 Task: Log work in the project TranceTech for the issue 'Implement a new cloud-based logistics optimization system for a company with advanced routing and scheduling capabilities' spent time as '1w 6d 1h 8m' and remaining time as '2w 2d 22h 38m' and add a flag. Now add the issue to the epic 'Business Rules Management'.
Action: Mouse moved to (197, 52)
Screenshot: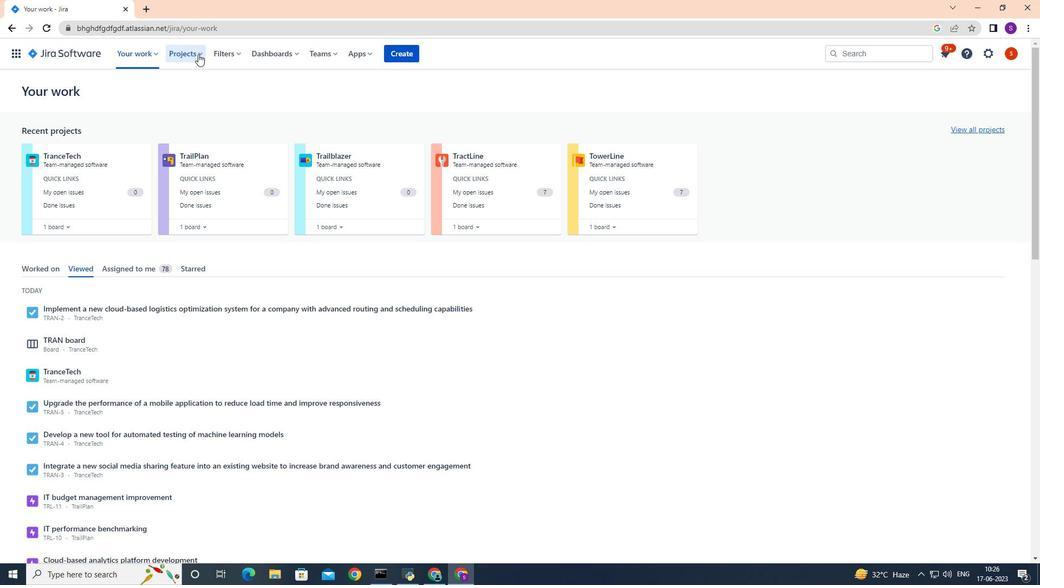 
Action: Mouse pressed left at (197, 52)
Screenshot: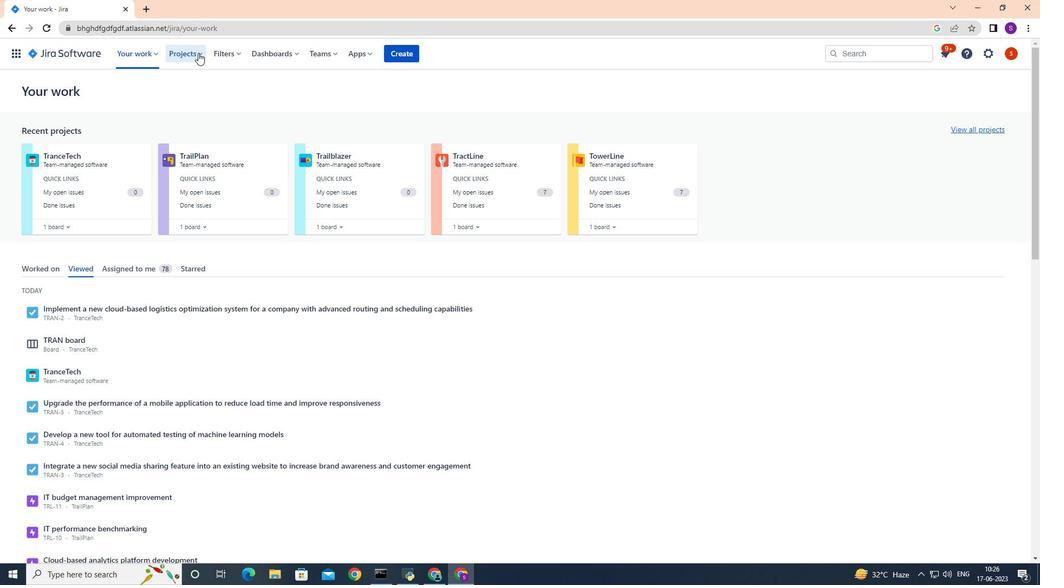 
Action: Mouse moved to (207, 93)
Screenshot: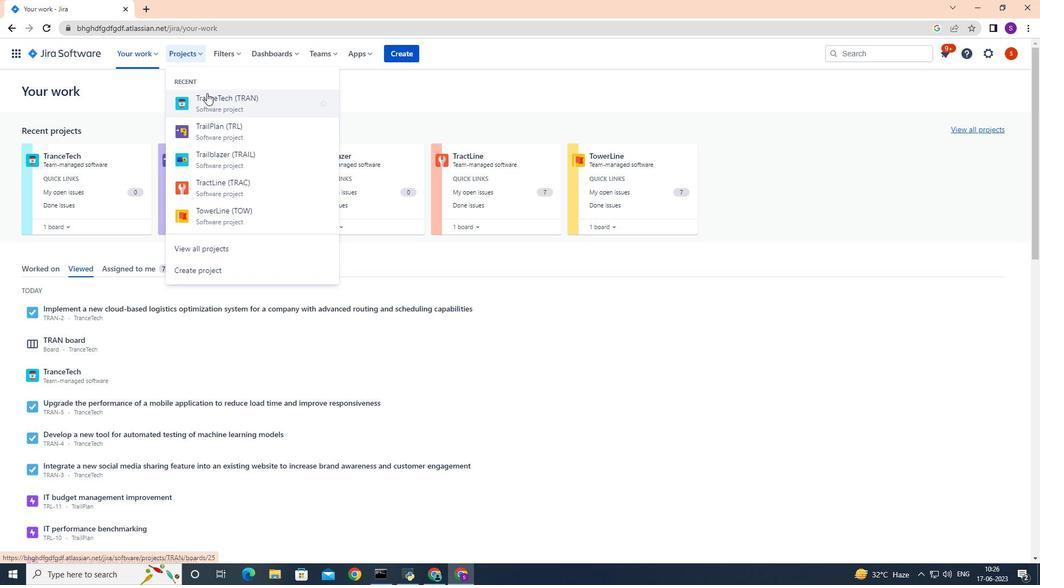 
Action: Mouse pressed left at (207, 93)
Screenshot: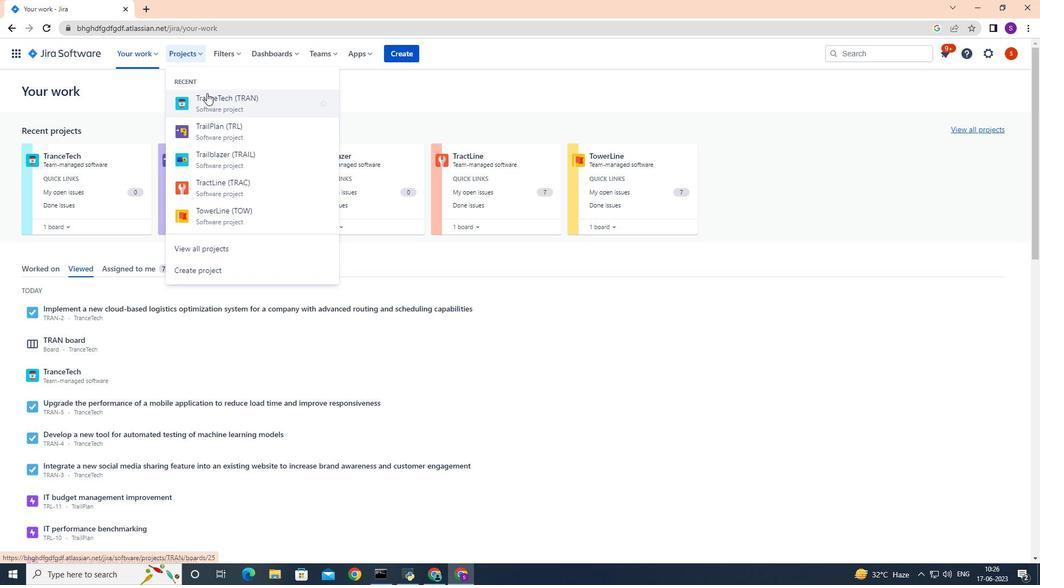
Action: Mouse moved to (75, 164)
Screenshot: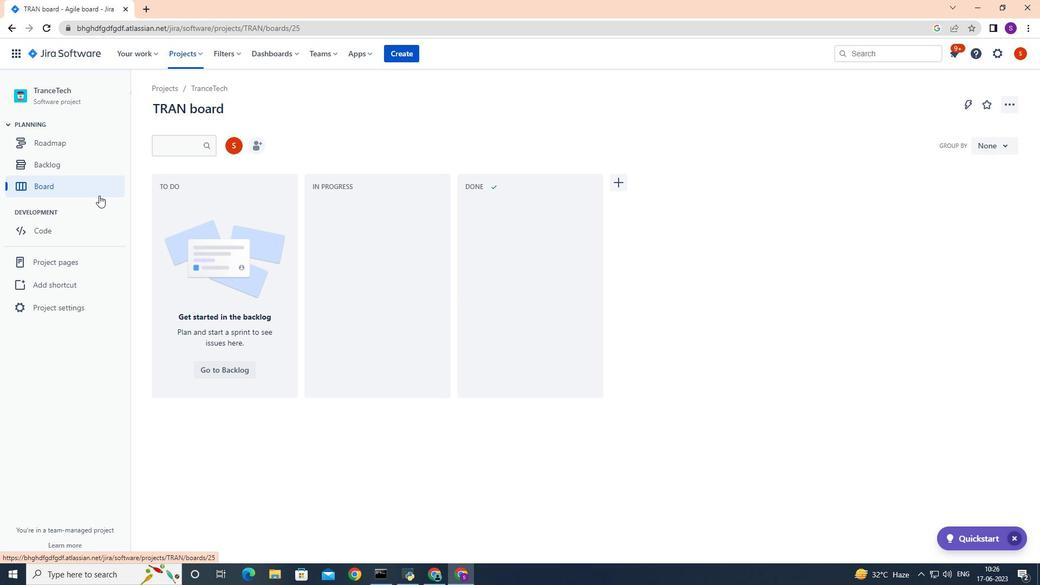 
Action: Mouse pressed left at (75, 164)
Screenshot: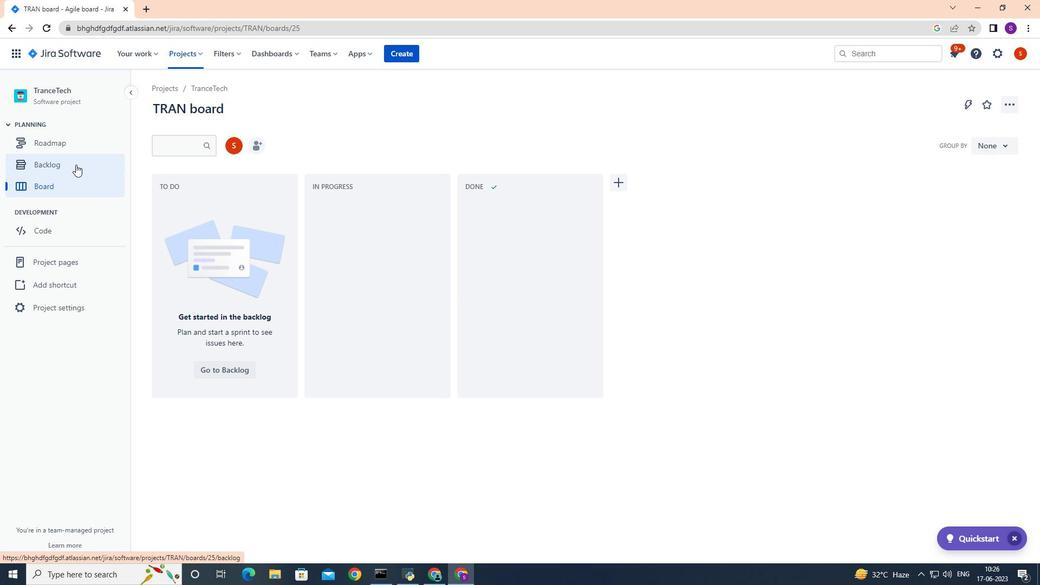 
Action: Mouse moved to (852, 197)
Screenshot: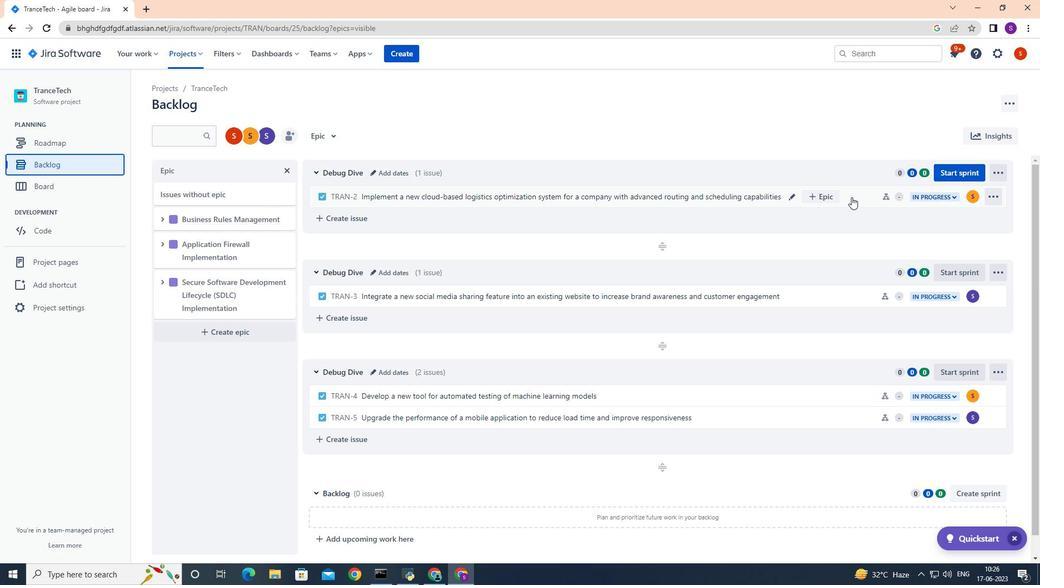 
Action: Mouse pressed left at (852, 197)
Screenshot: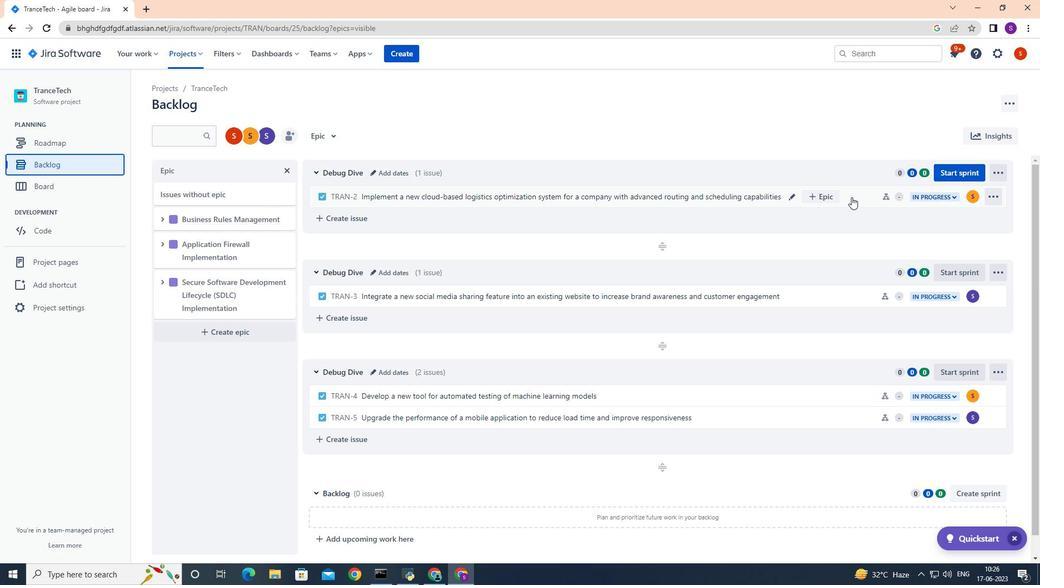 
Action: Mouse moved to (992, 166)
Screenshot: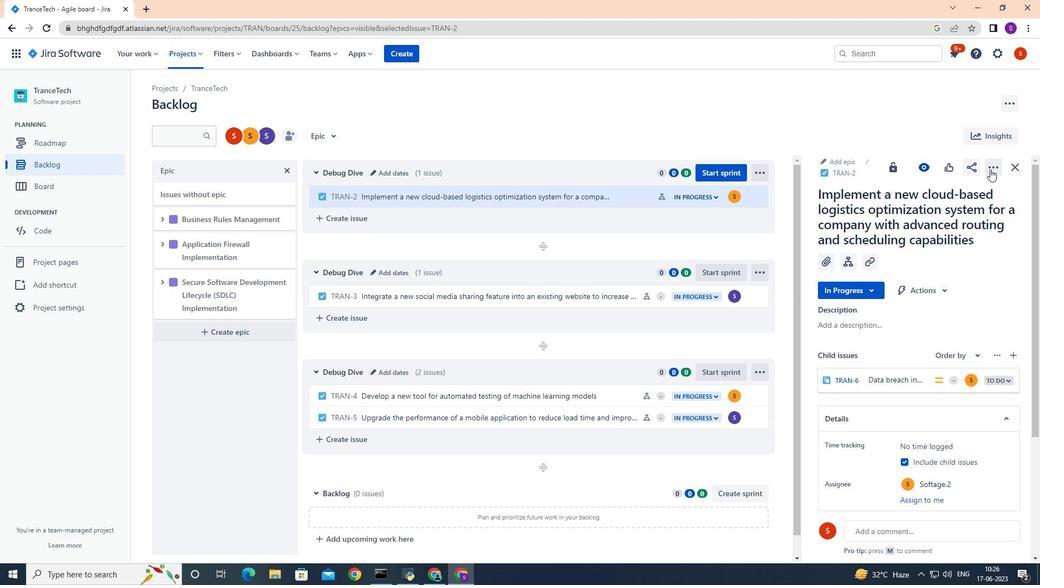 
Action: Mouse pressed left at (992, 166)
Screenshot: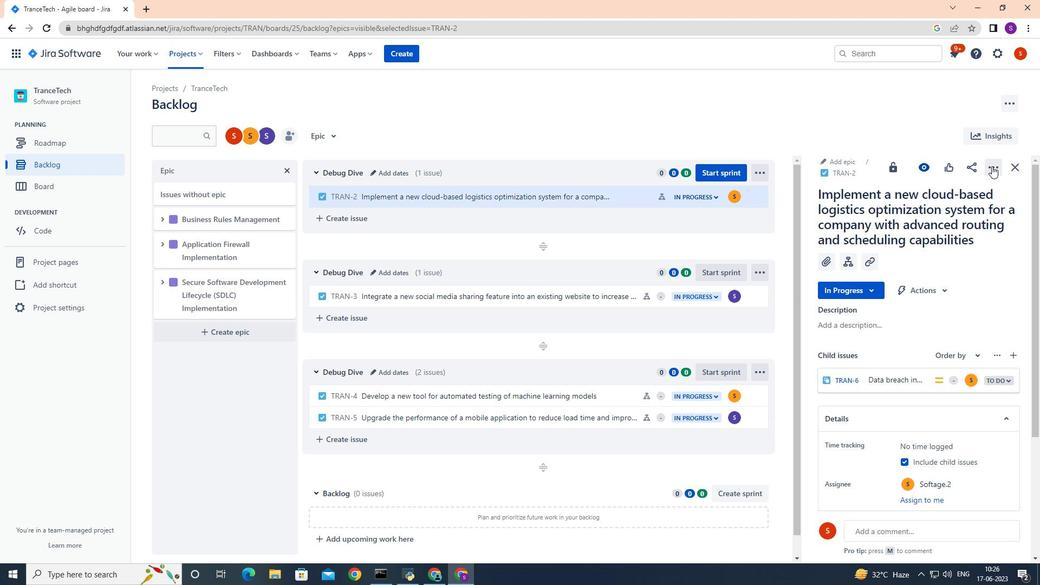 
Action: Mouse moved to (977, 200)
Screenshot: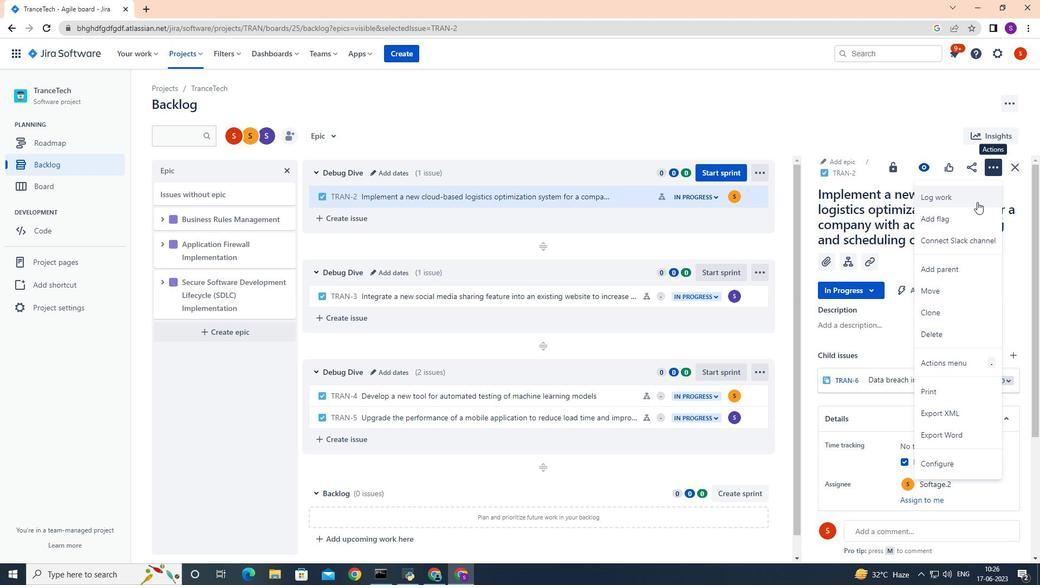 
Action: Mouse pressed left at (977, 200)
Screenshot: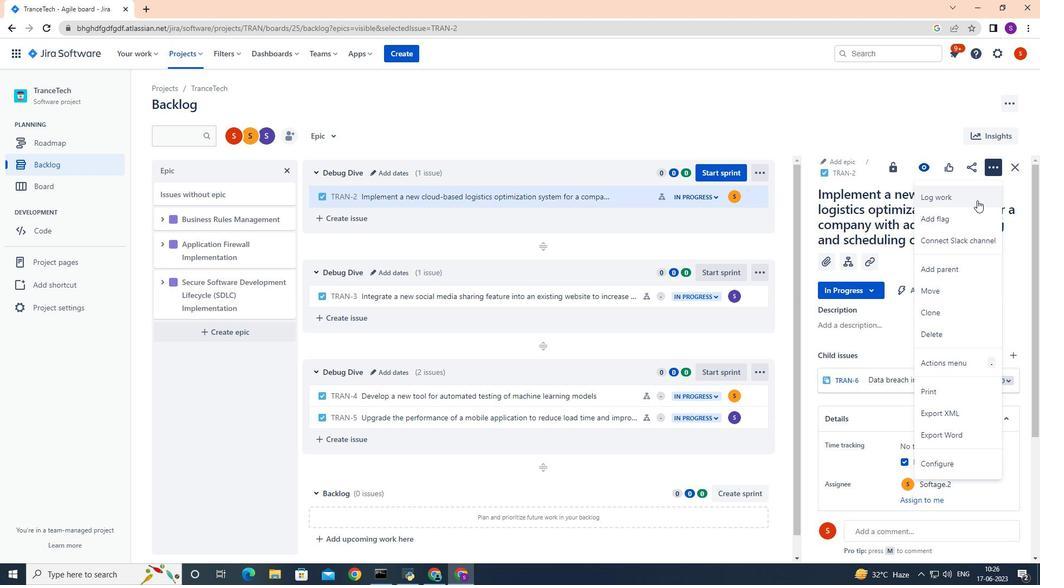 
Action: Mouse moved to (975, 200)
Screenshot: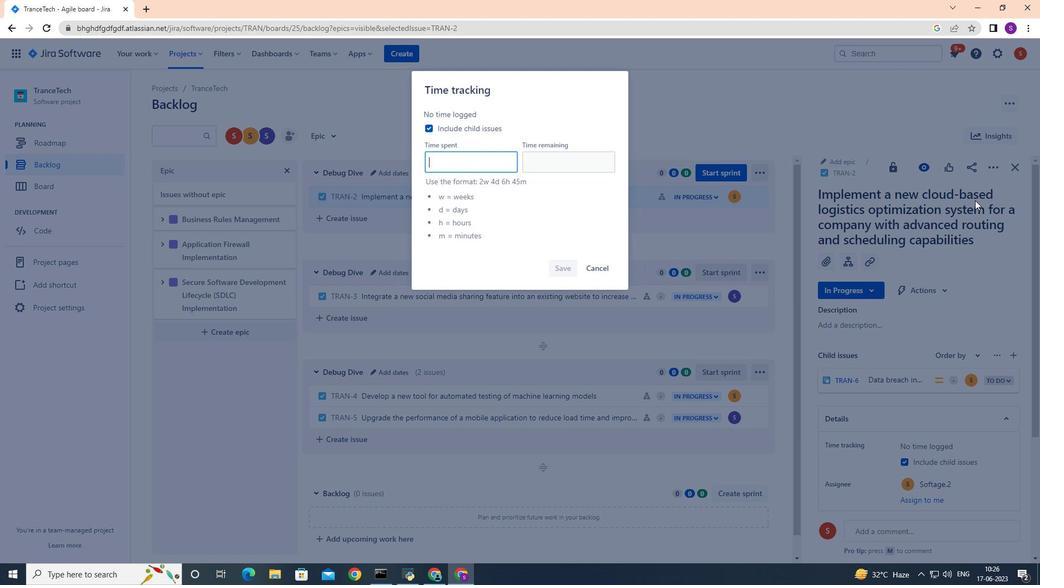 
Action: Key pressed <Key.shift>!w<Key.space><Key.backspace><Key.backspace><Key.backspace>1w<Key.space>6d<Key.space>1h<Key.space>8m
Screenshot: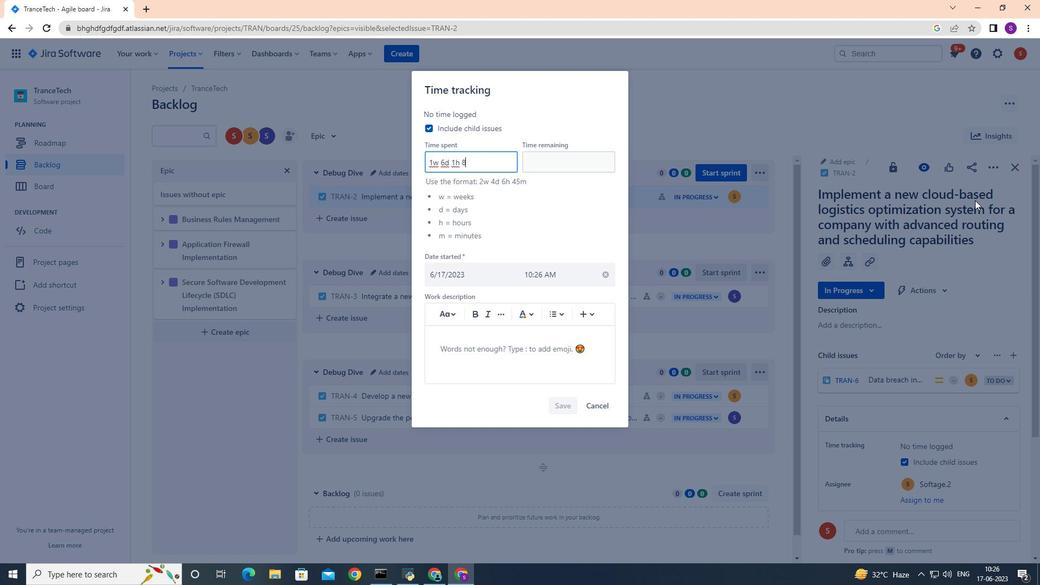 
Action: Mouse moved to (565, 162)
Screenshot: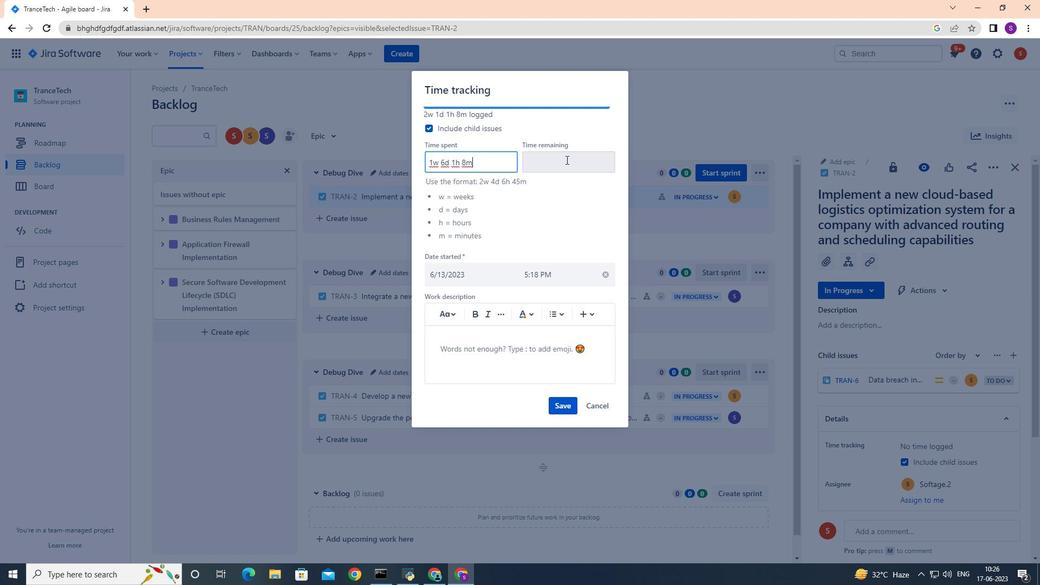 
Action: Mouse pressed left at (565, 162)
Screenshot: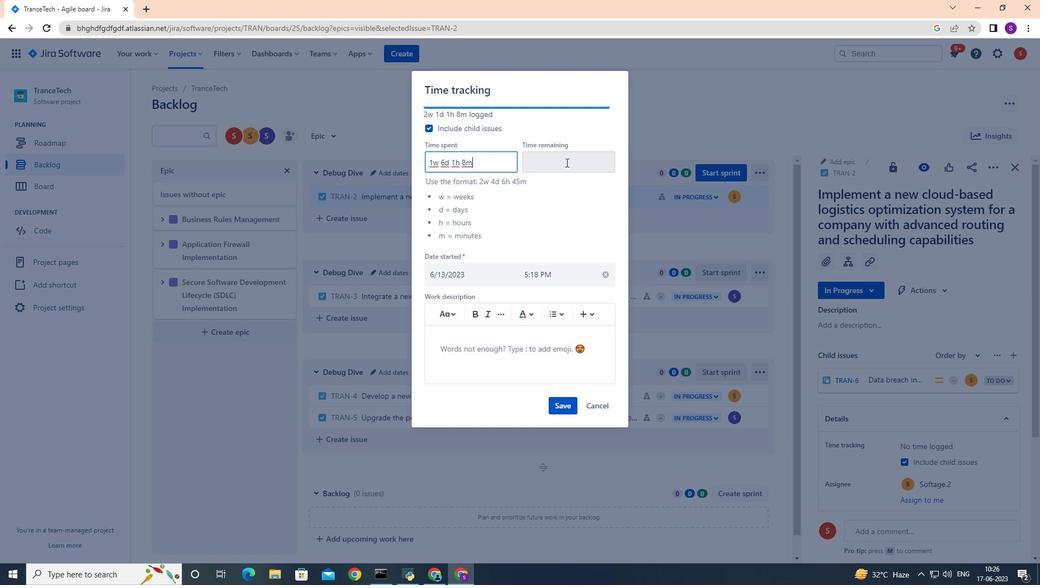 
Action: Mouse moved to (567, 162)
Screenshot: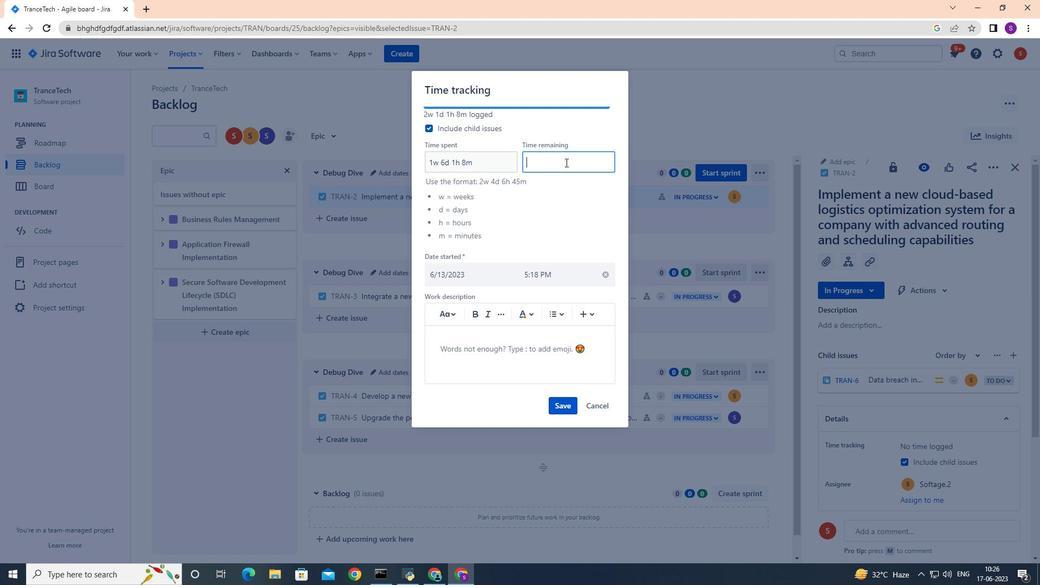 
Action: Key pressed 2w<Key.space>2d<Key.space>22h<Key.space>38m
Screenshot: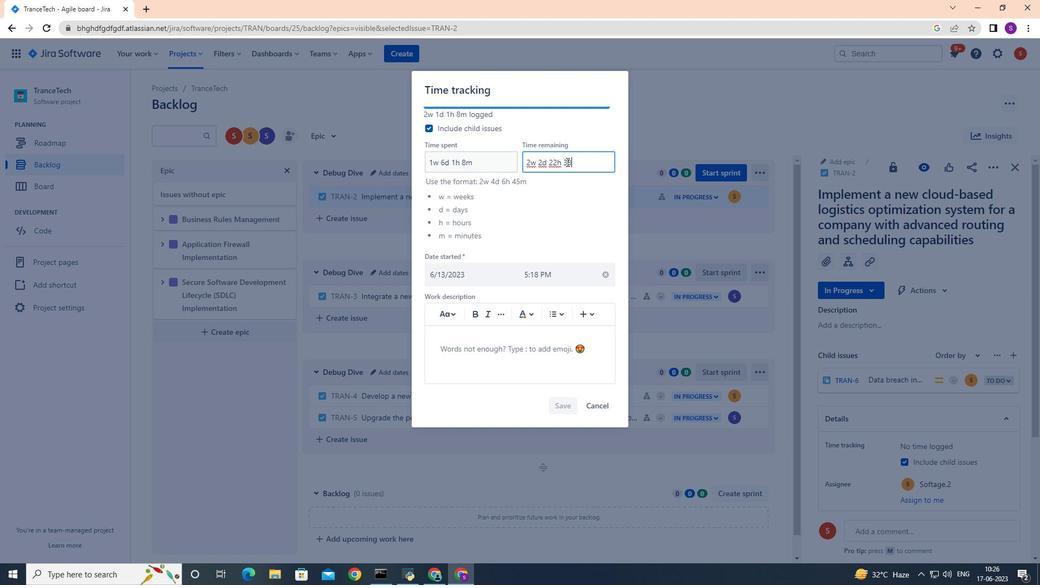 
Action: Mouse moved to (563, 407)
Screenshot: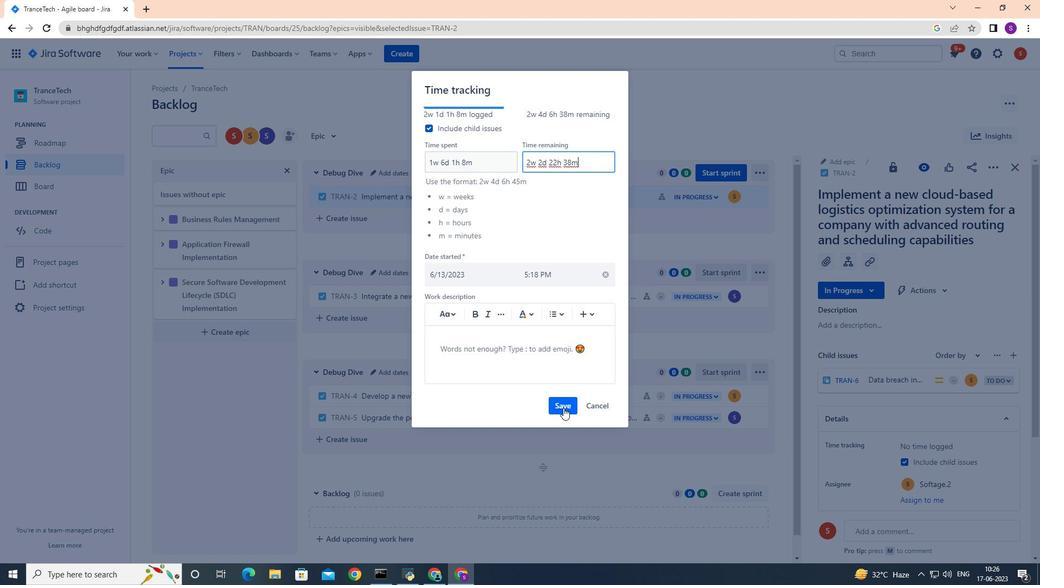 
Action: Mouse pressed left at (563, 407)
Screenshot: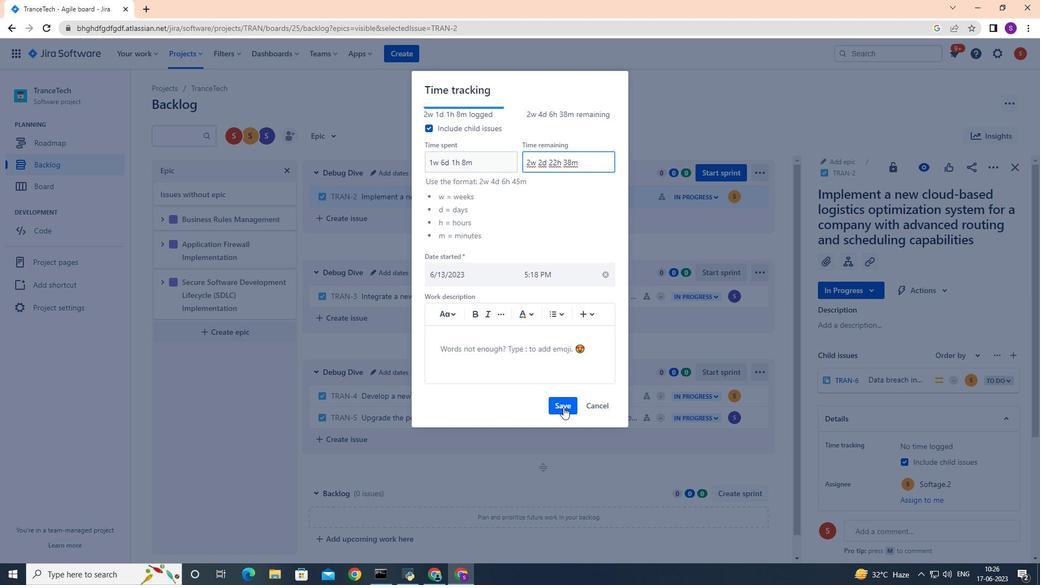 
Action: Mouse moved to (995, 168)
Screenshot: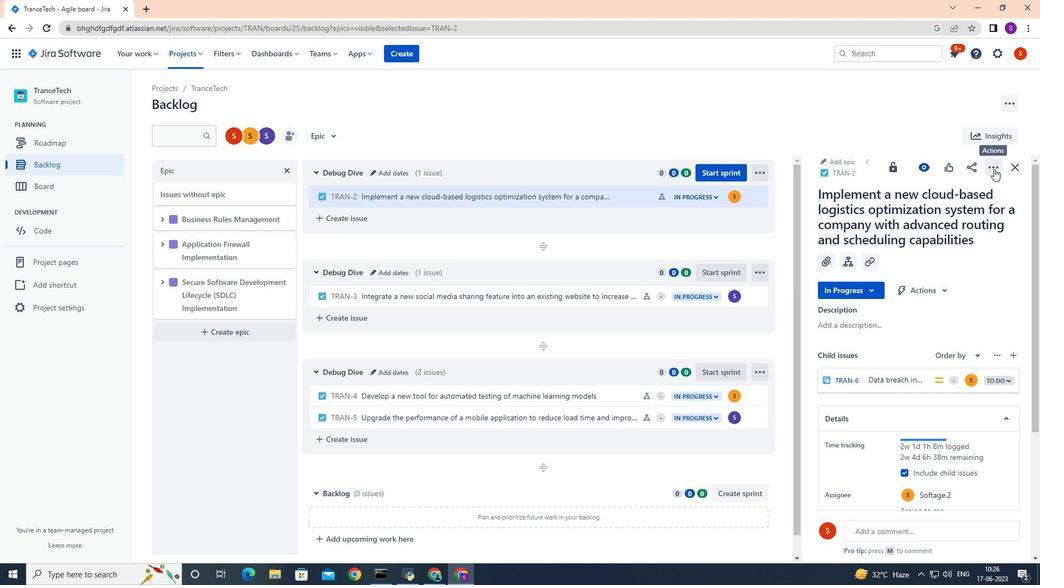 
Action: Mouse pressed left at (995, 168)
Screenshot: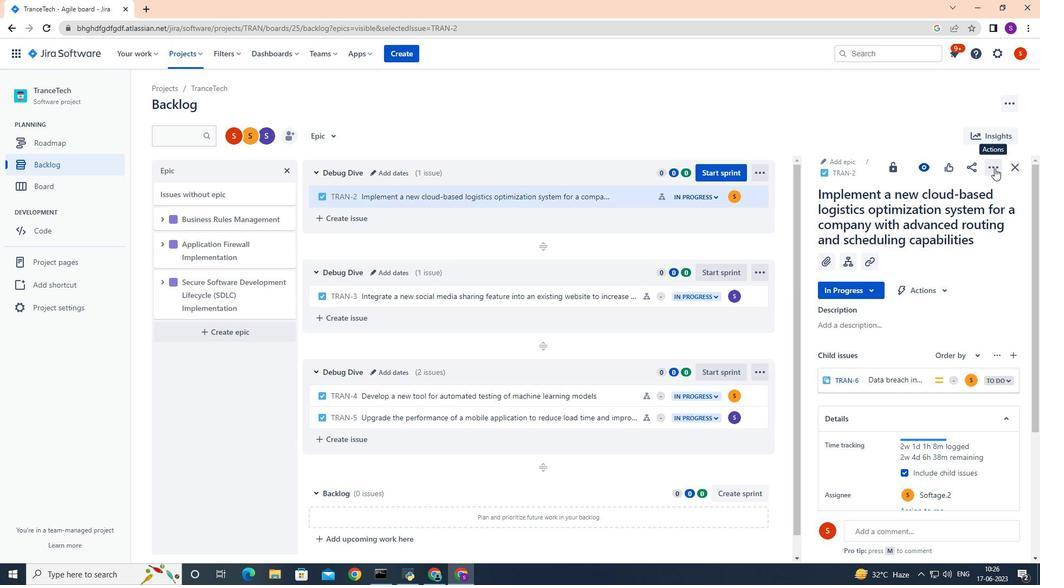 
Action: Mouse moved to (964, 222)
Screenshot: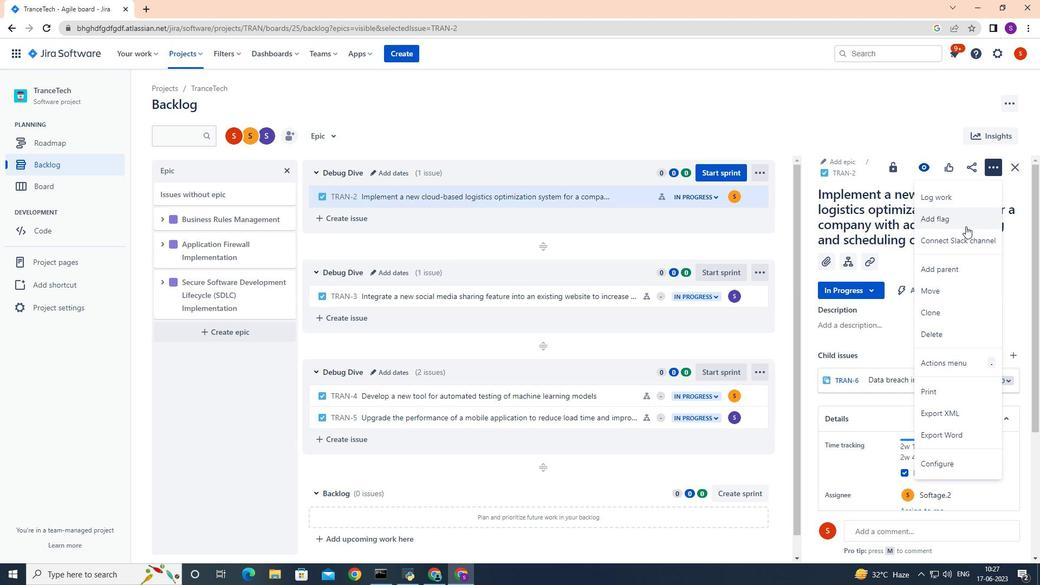 
Action: Mouse pressed left at (964, 222)
Screenshot: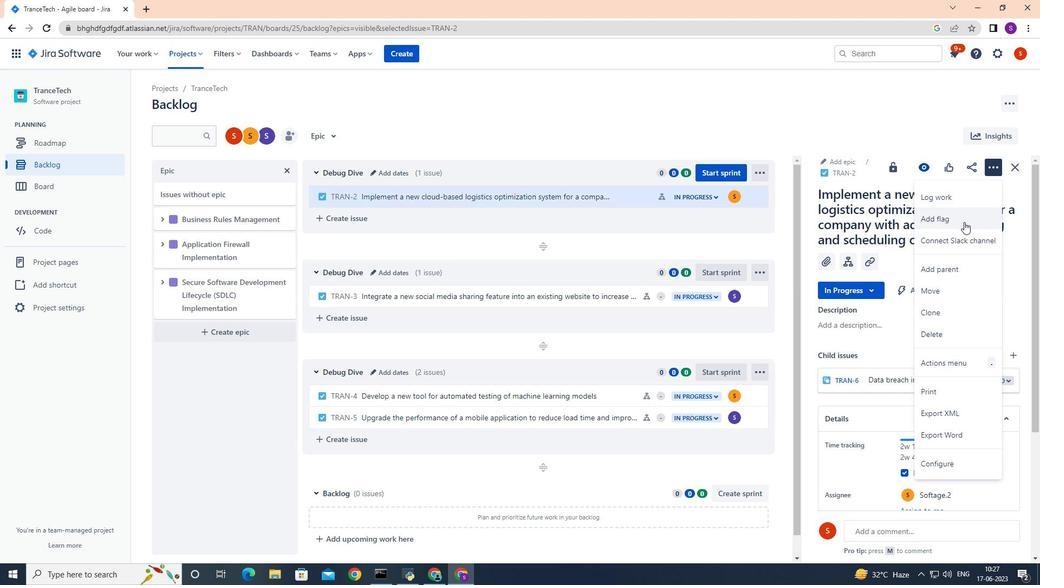 
Action: Mouse moved to (232, 220)
Screenshot: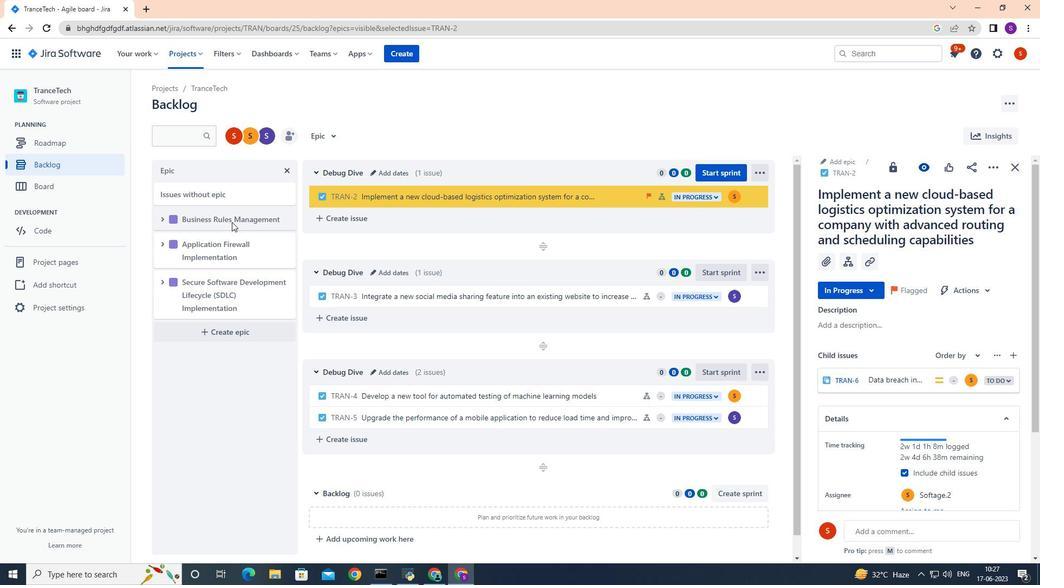 
Action: Mouse pressed left at (232, 220)
Screenshot: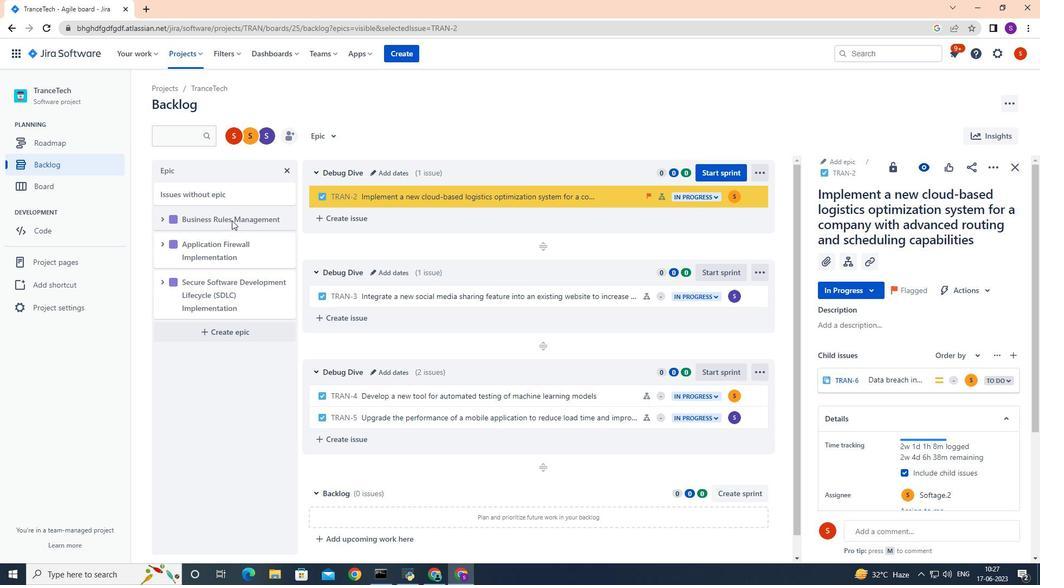 
Action: Mouse moved to (231, 218)
Screenshot: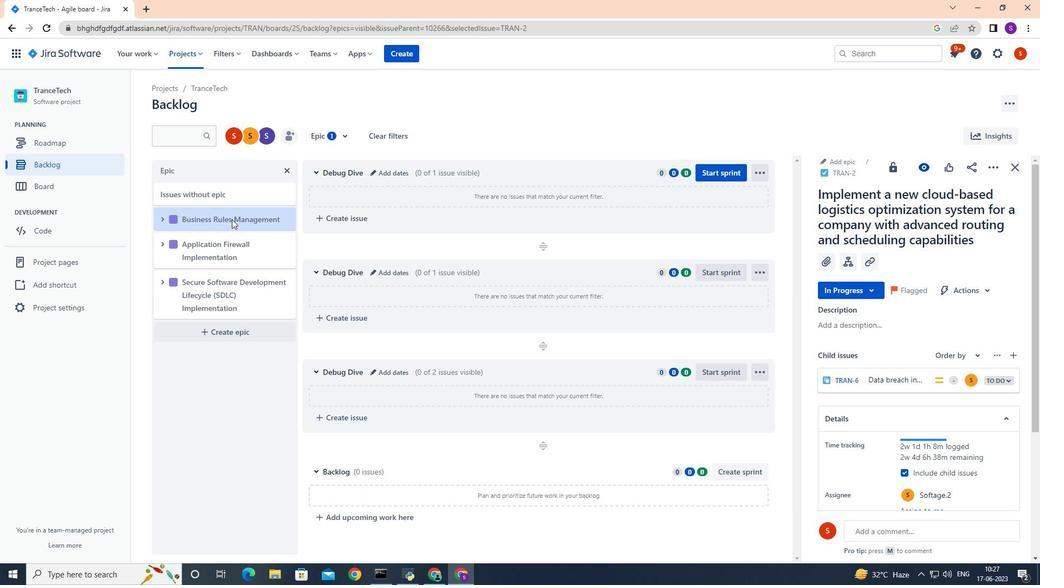 
